 Task: Check the standings of the 2023 Victory Lane Racing NASCAR Cup Series for the race "Toyota/Save Mart 350" on the track "Sonoma".
Action: Mouse moved to (189, 406)
Screenshot: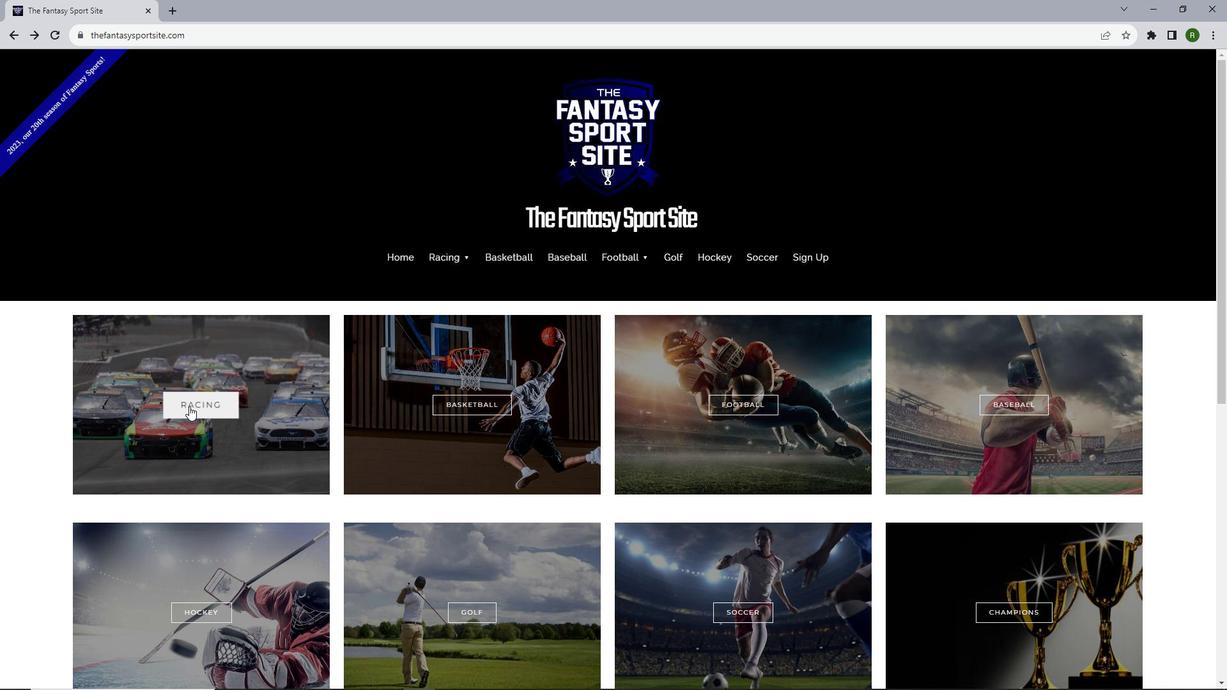 
Action: Mouse pressed left at (189, 406)
Screenshot: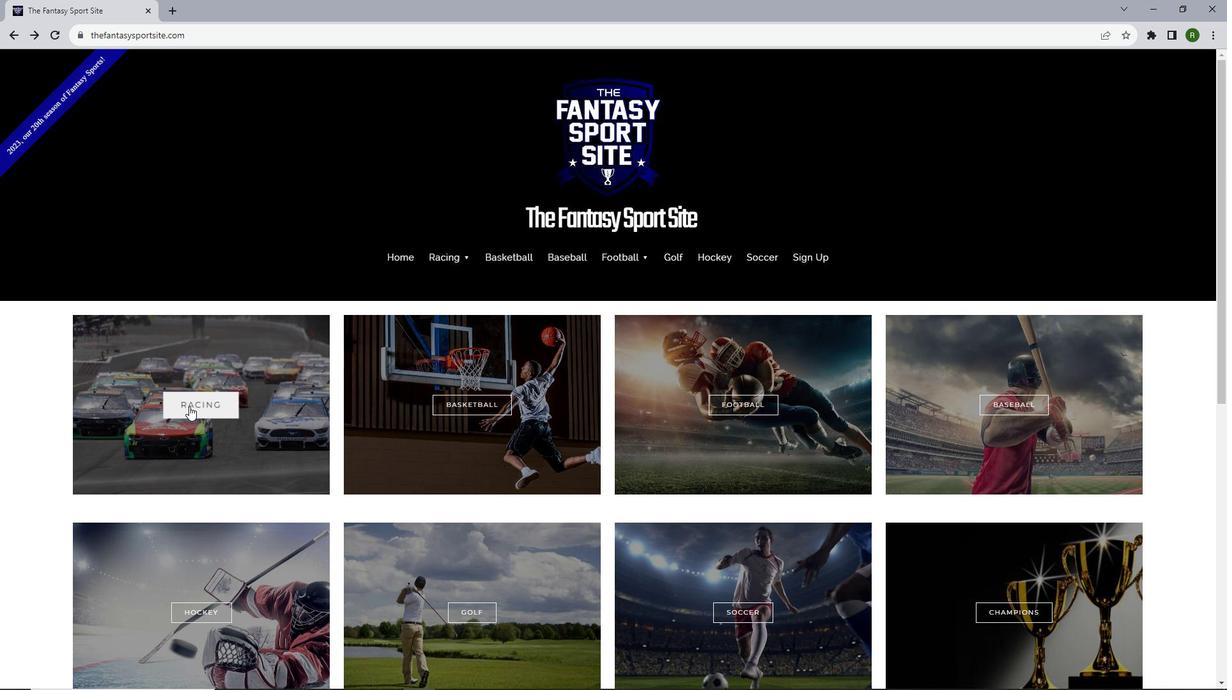 
Action: Mouse moved to (266, 415)
Screenshot: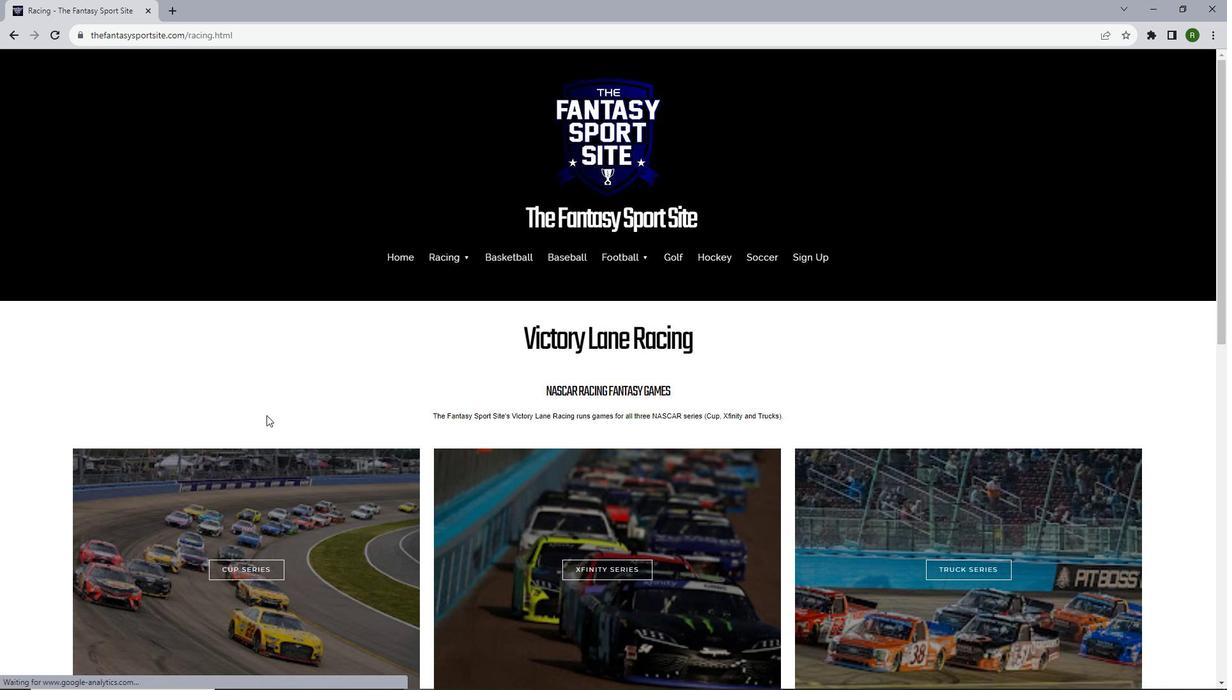 
Action: Mouse scrolled (266, 414) with delta (0, 0)
Screenshot: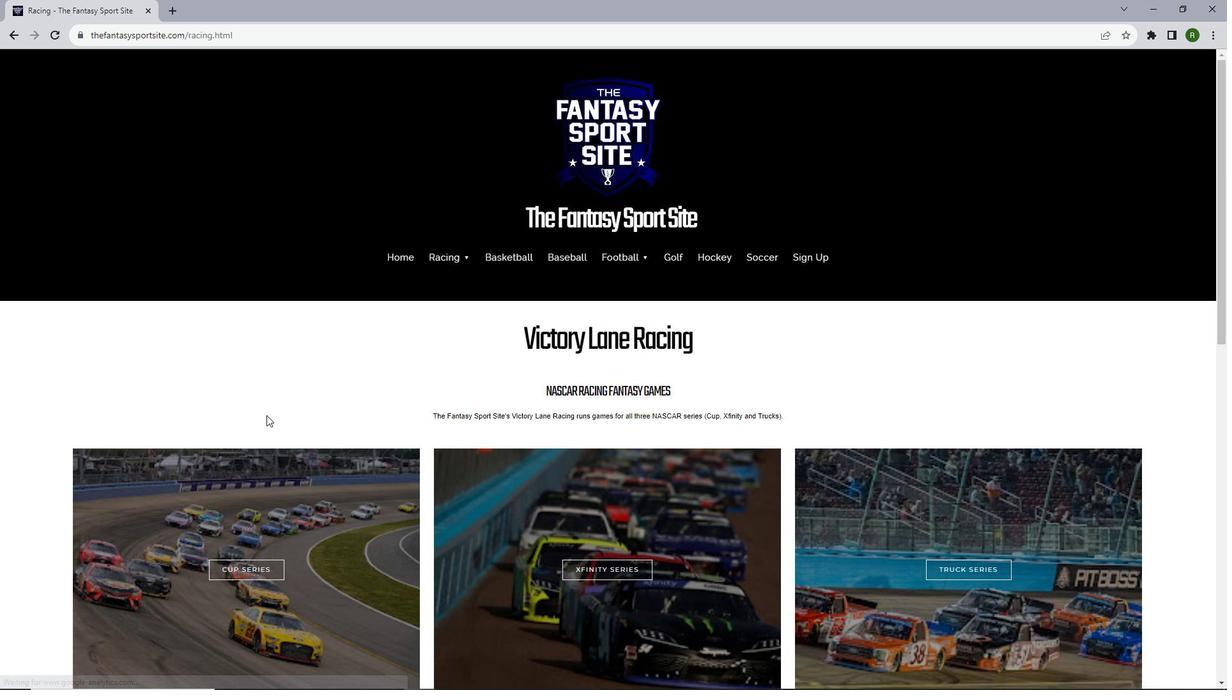 
Action: Mouse scrolled (266, 414) with delta (0, 0)
Screenshot: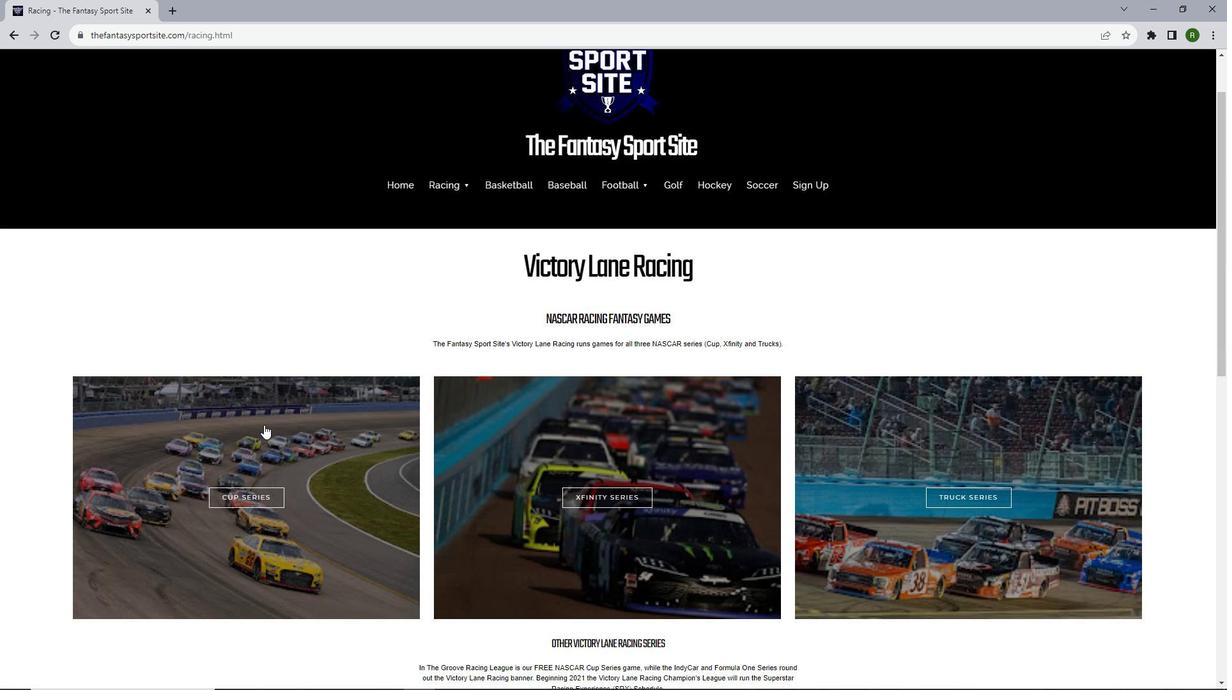 
Action: Mouse moved to (255, 434)
Screenshot: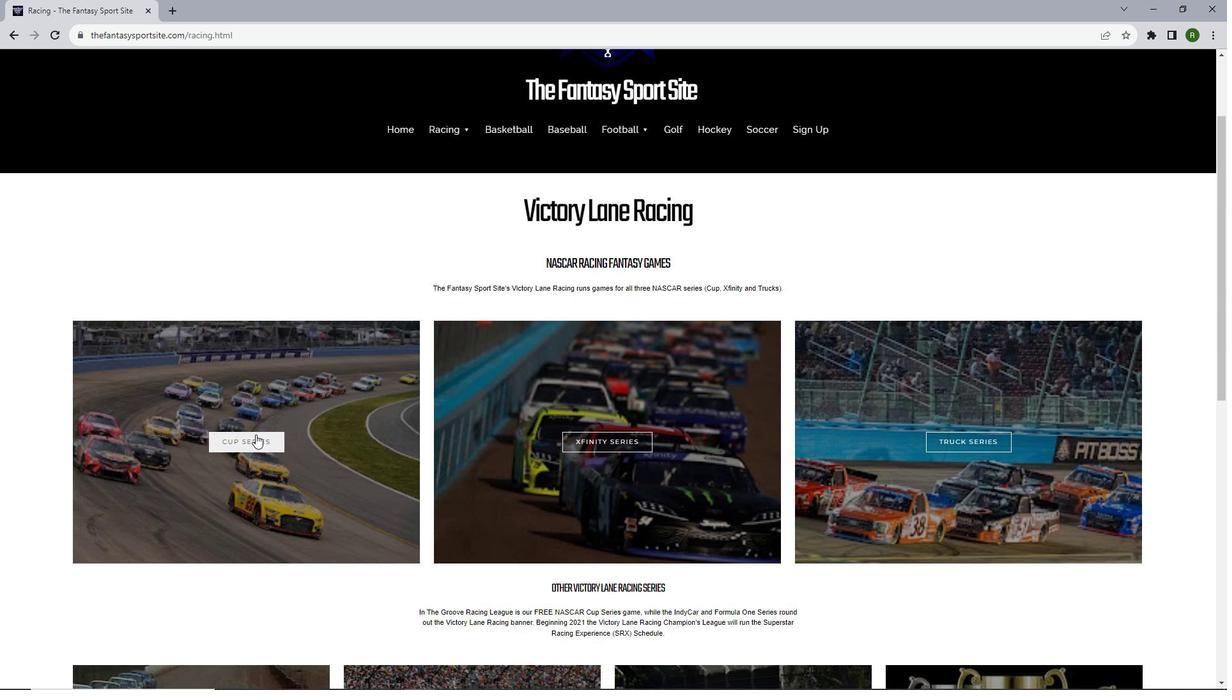 
Action: Mouse pressed left at (255, 434)
Screenshot: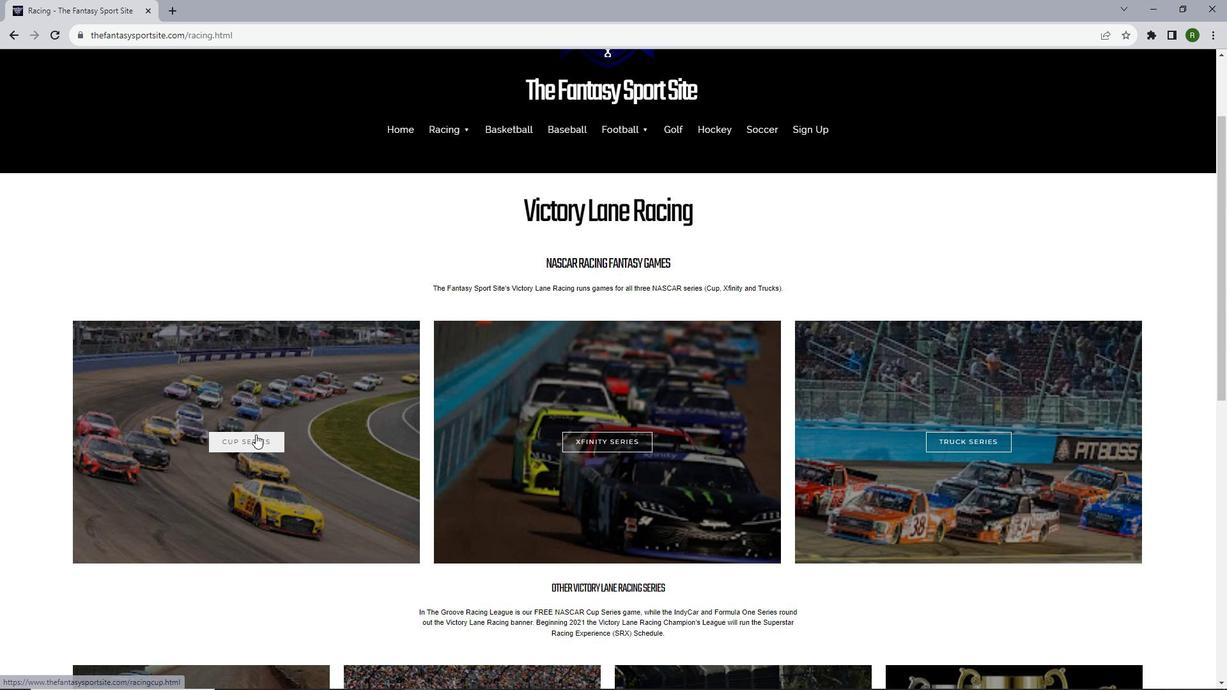 
Action: Mouse moved to (363, 393)
Screenshot: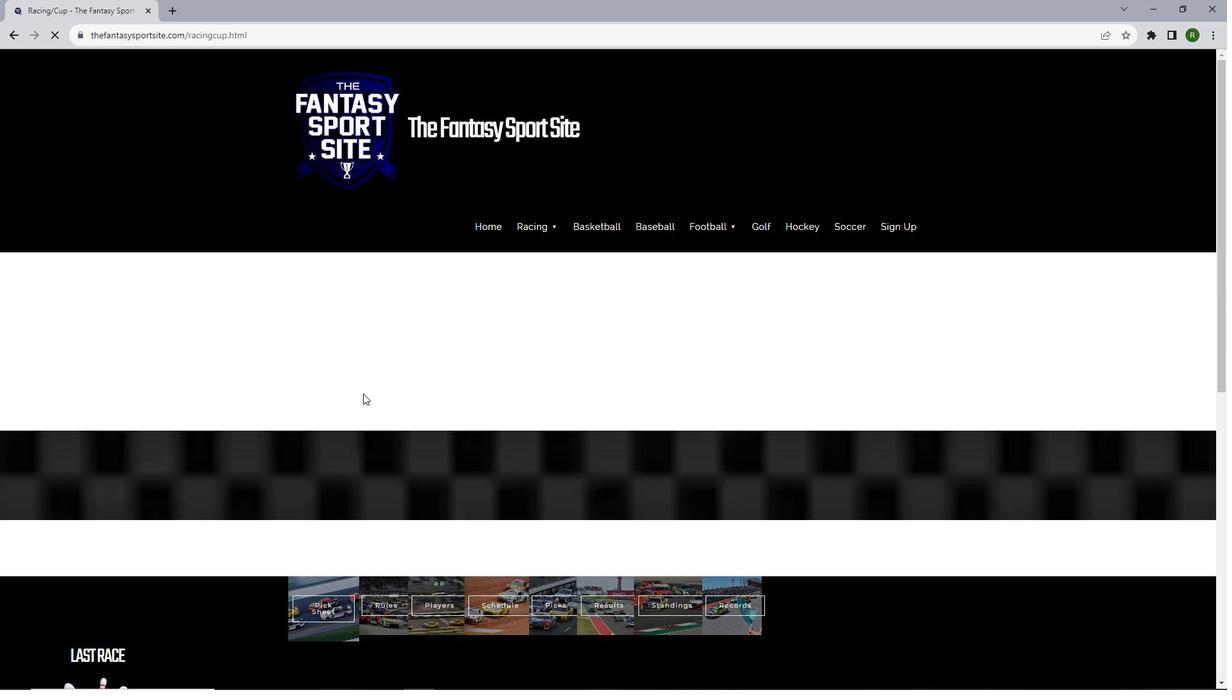 
Action: Mouse scrolled (363, 393) with delta (0, 0)
Screenshot: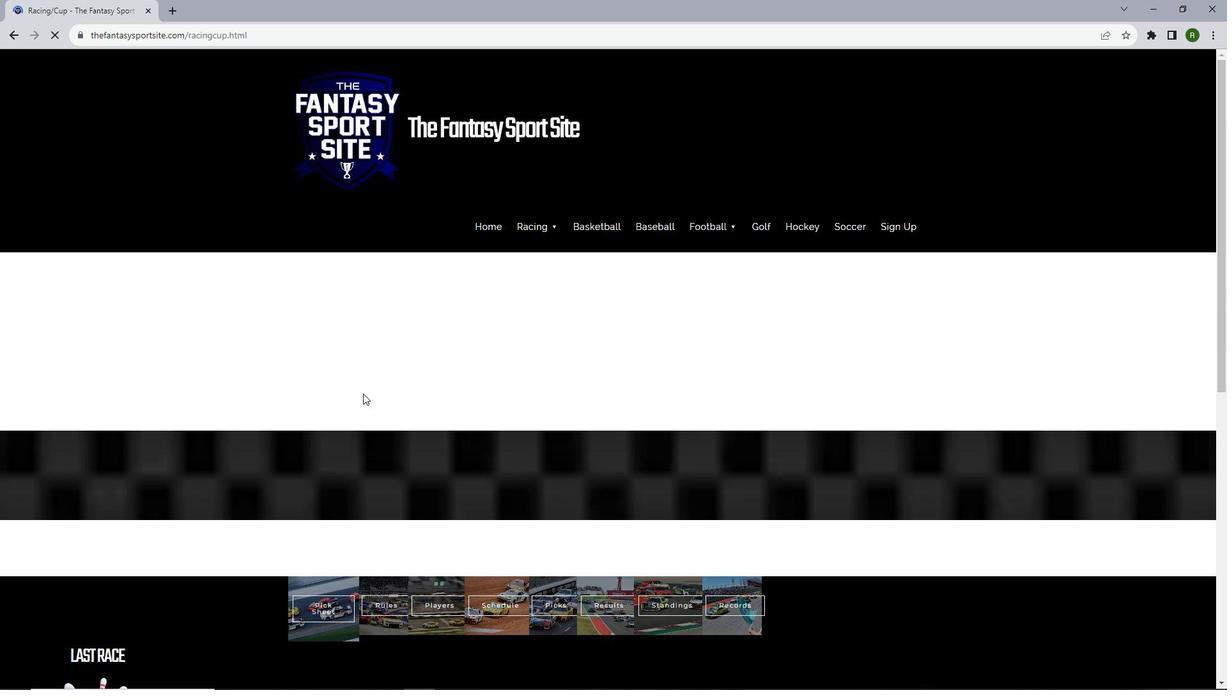 
Action: Mouse scrolled (363, 393) with delta (0, 0)
Screenshot: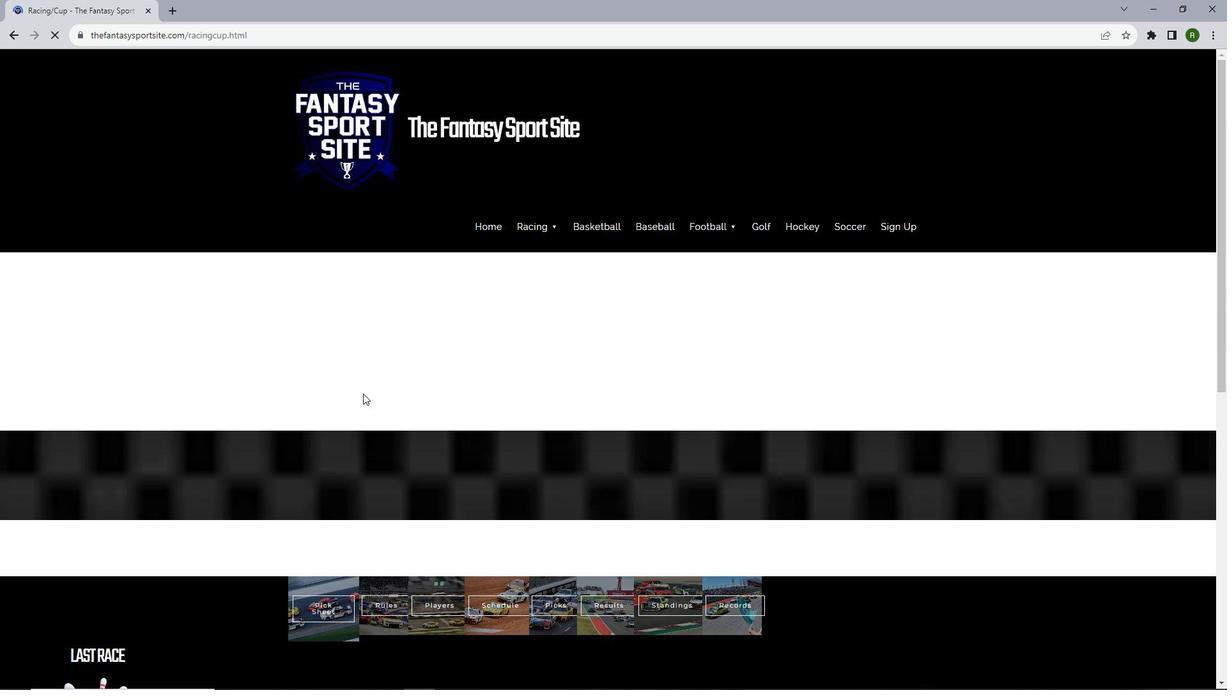 
Action: Mouse scrolled (363, 393) with delta (0, 0)
Screenshot: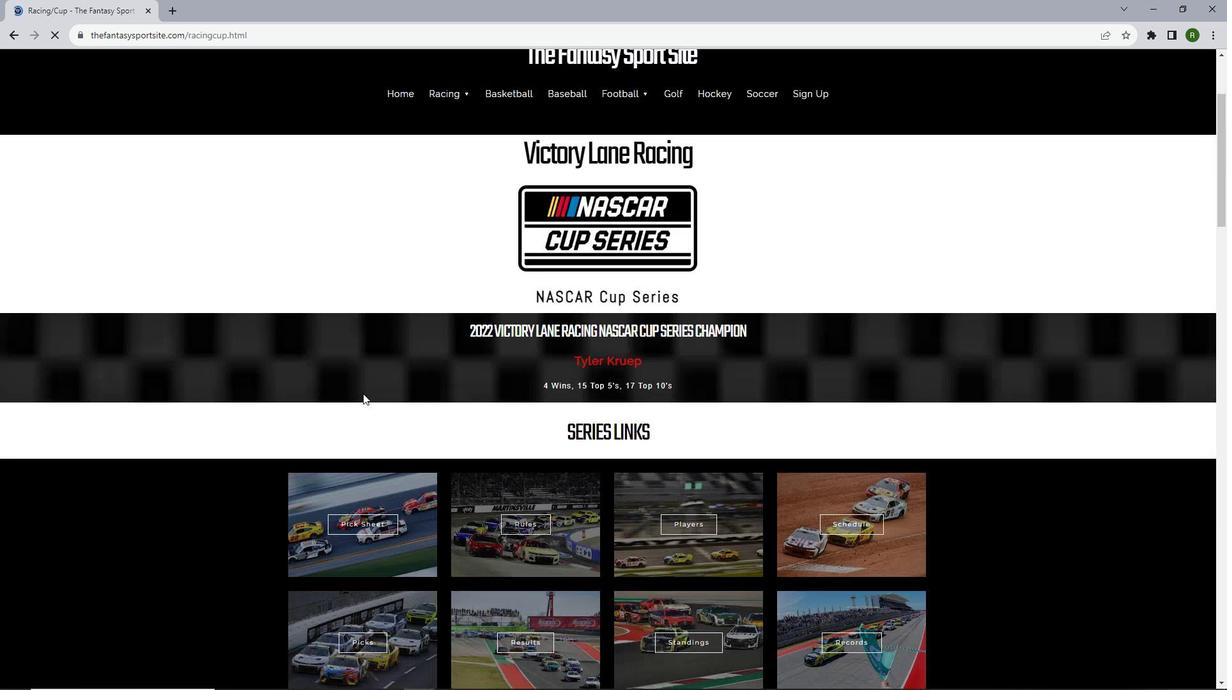 
Action: Mouse scrolled (363, 393) with delta (0, 0)
Screenshot: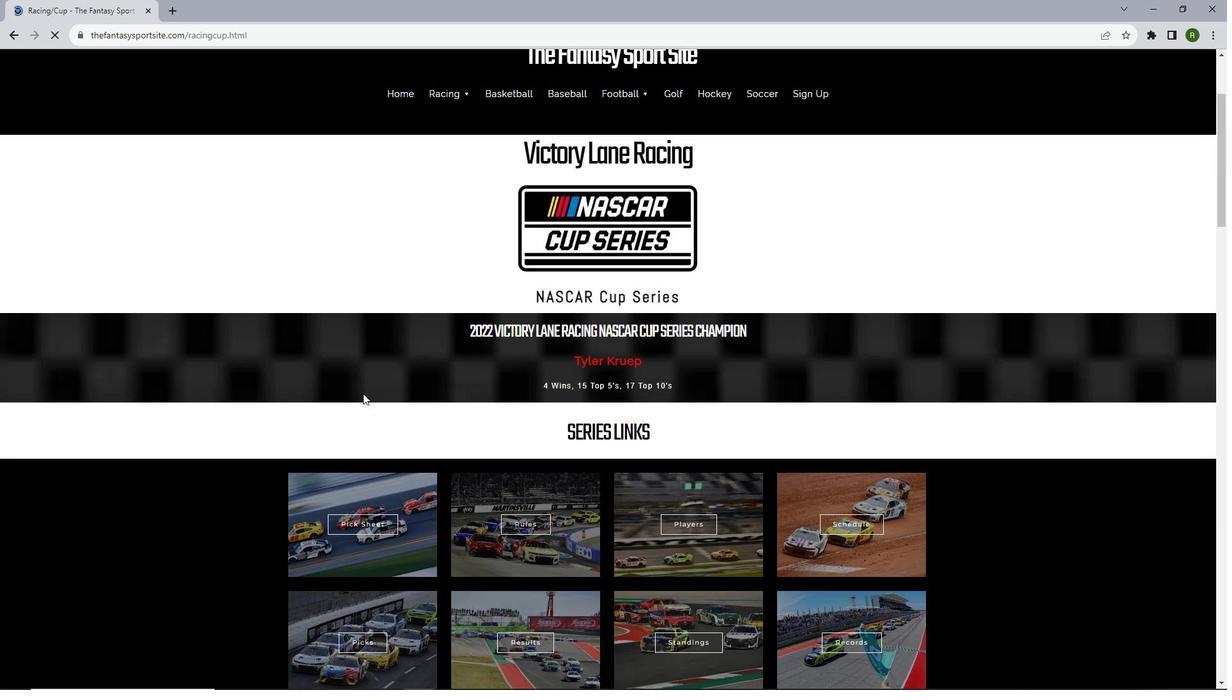 
Action: Mouse scrolled (363, 393) with delta (0, 0)
Screenshot: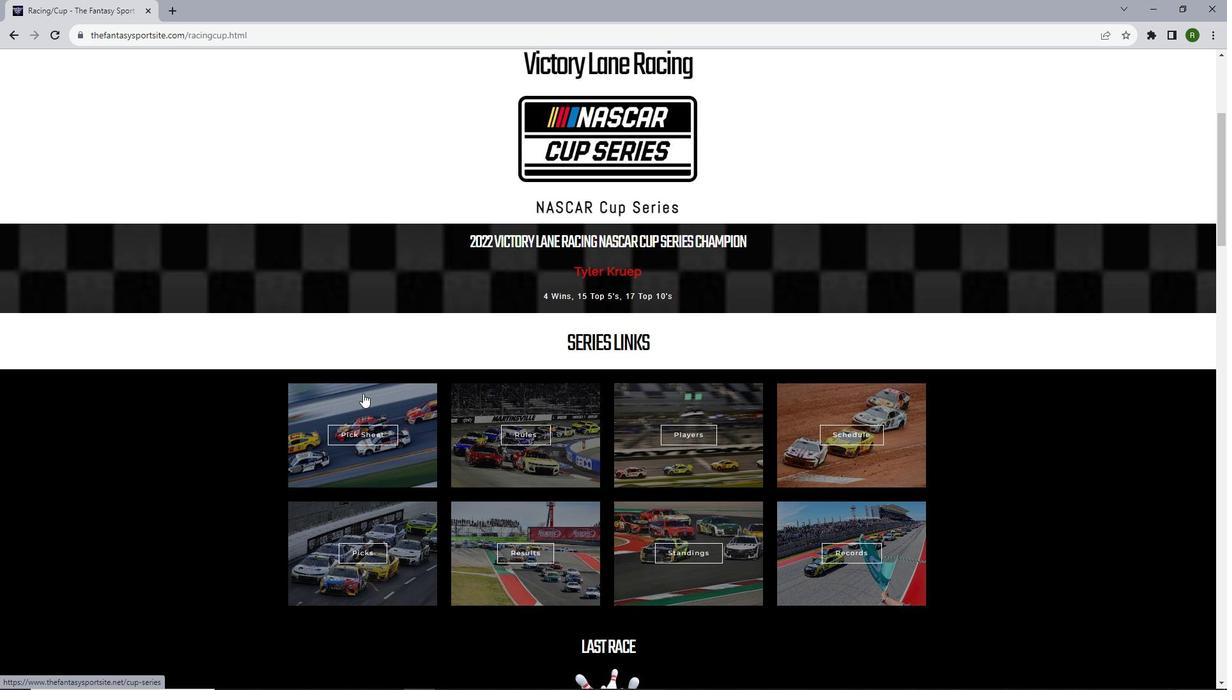 
Action: Mouse scrolled (363, 393) with delta (0, 0)
Screenshot: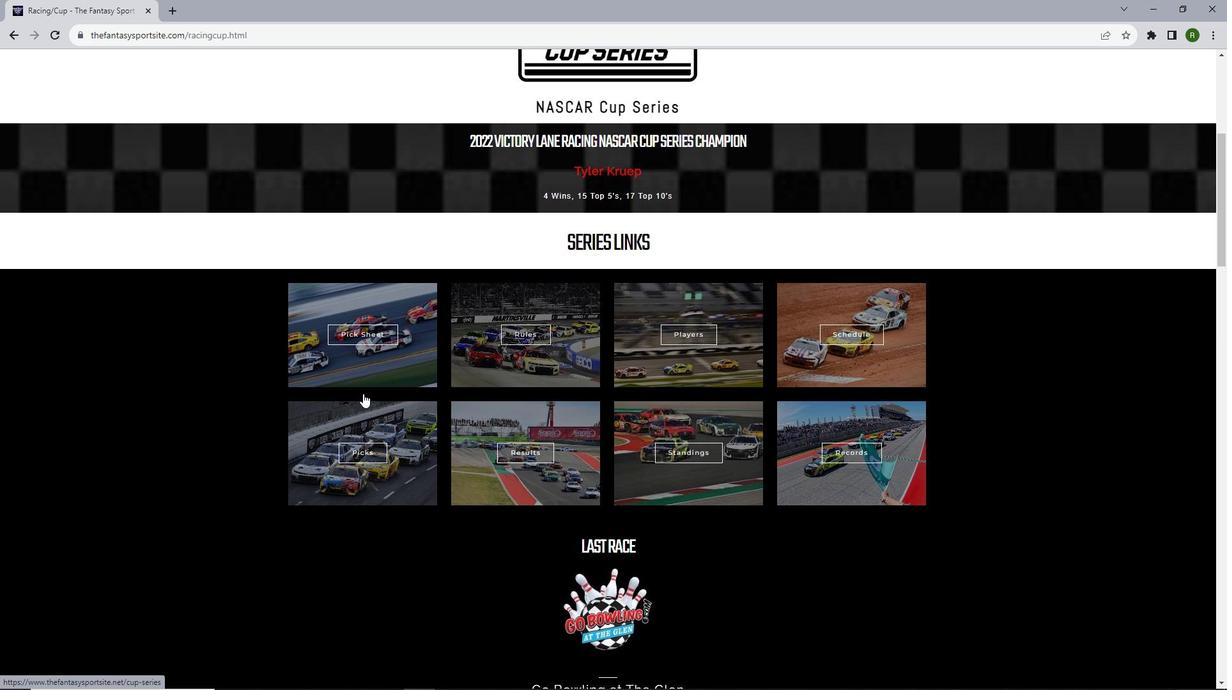 
Action: Mouse scrolled (363, 393) with delta (0, 0)
Screenshot: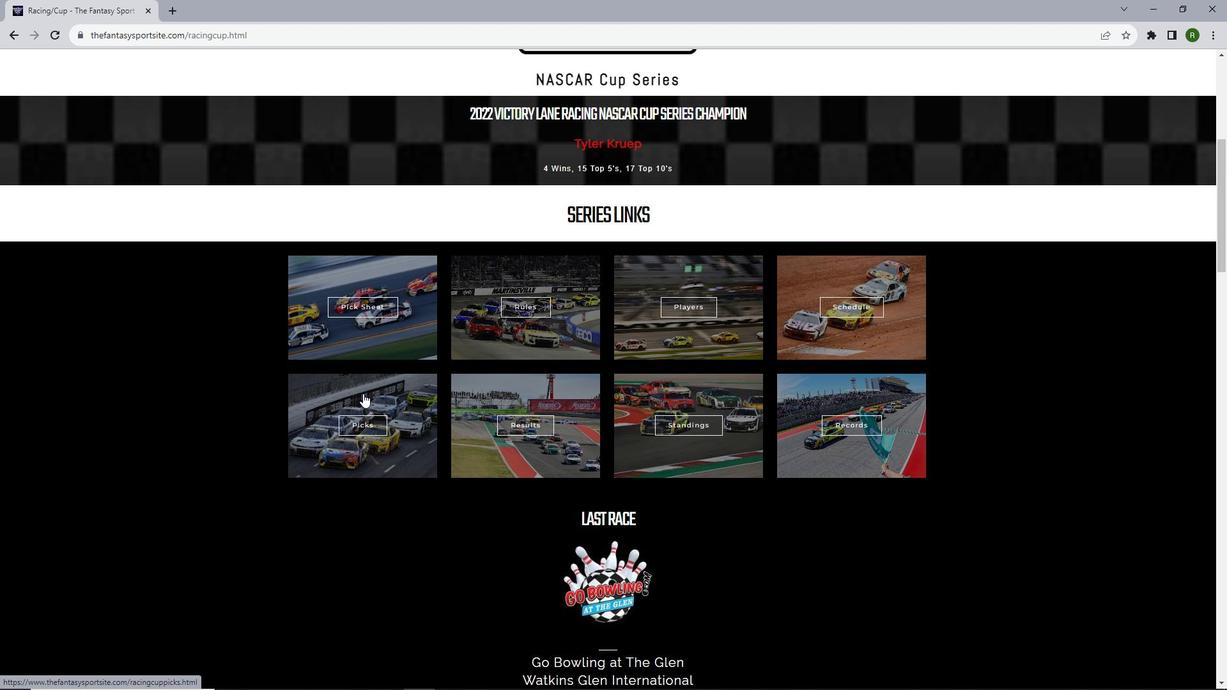 
Action: Mouse moved to (668, 351)
Screenshot: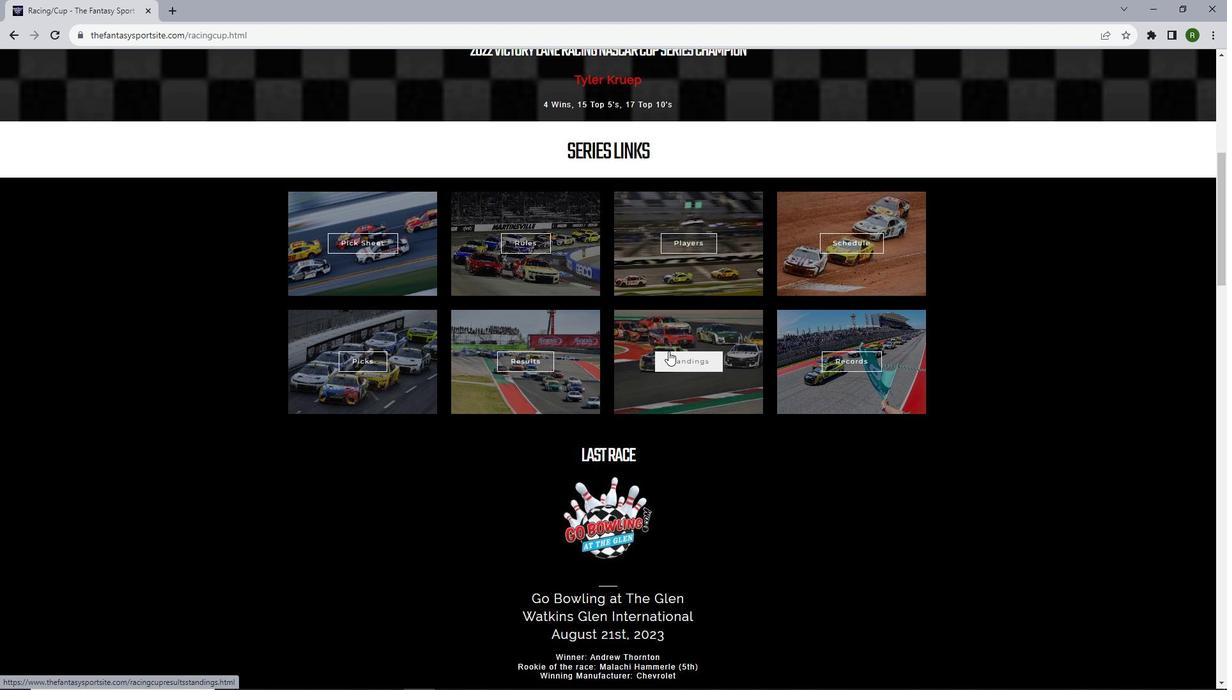 
Action: Mouse pressed left at (668, 351)
Screenshot: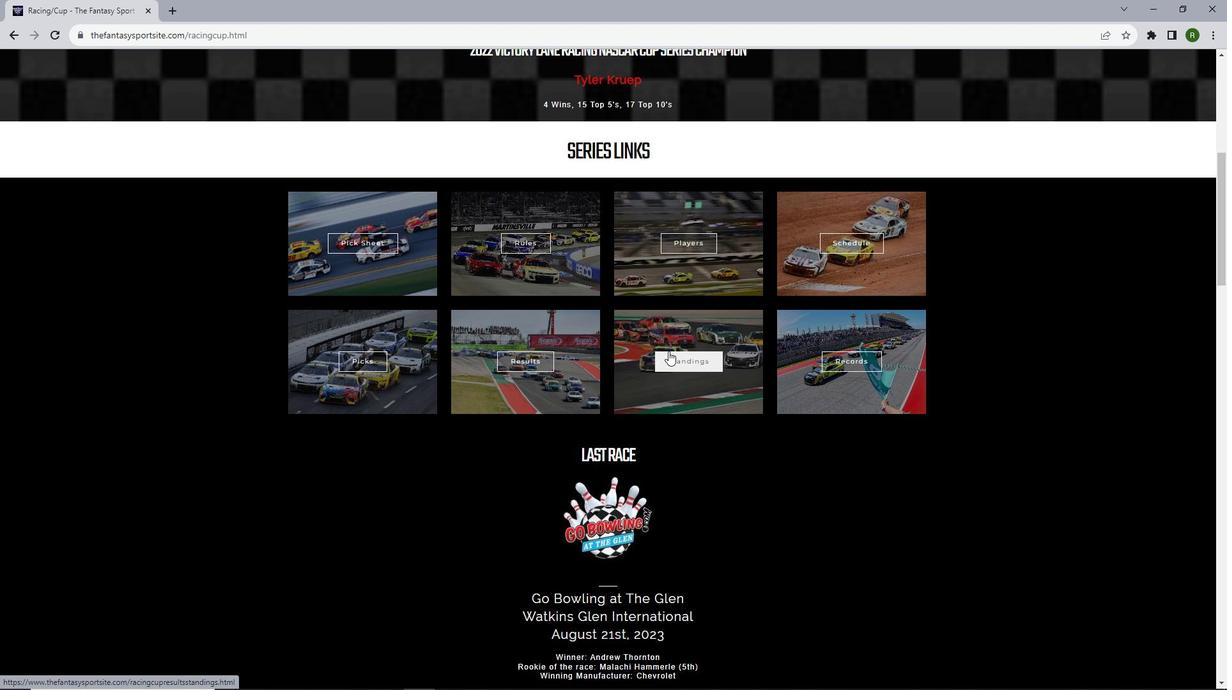 
Action: Mouse moved to (544, 223)
Screenshot: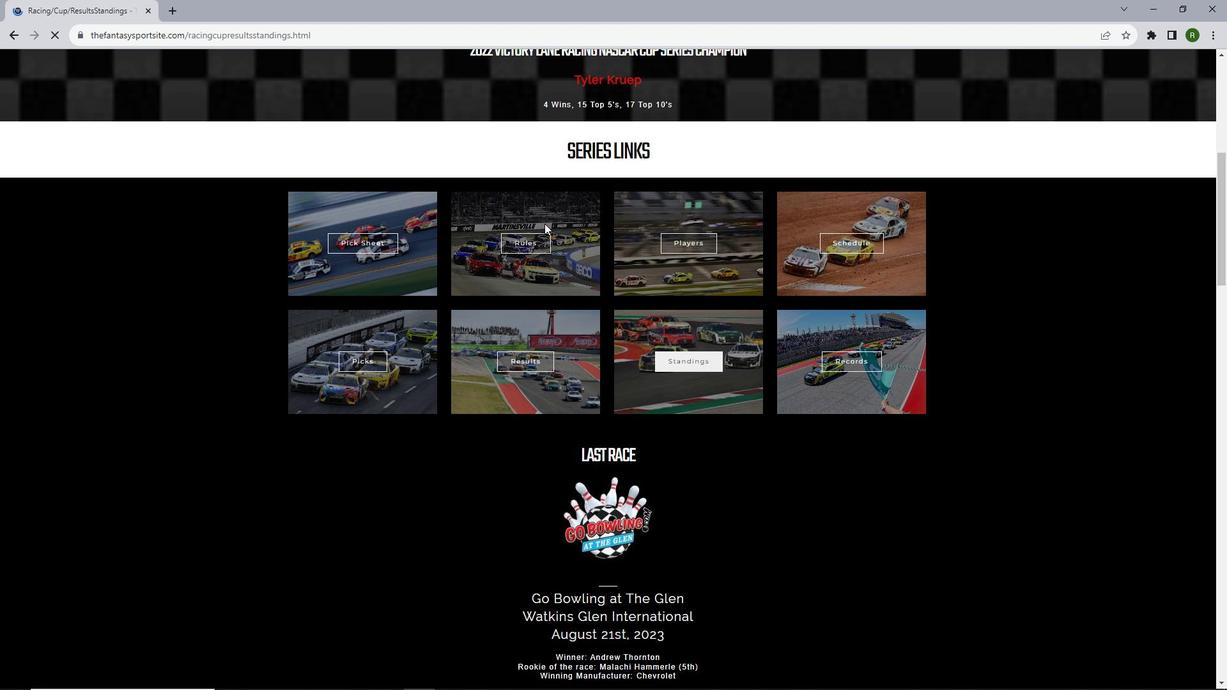 
Action: Mouse scrolled (544, 223) with delta (0, 0)
Screenshot: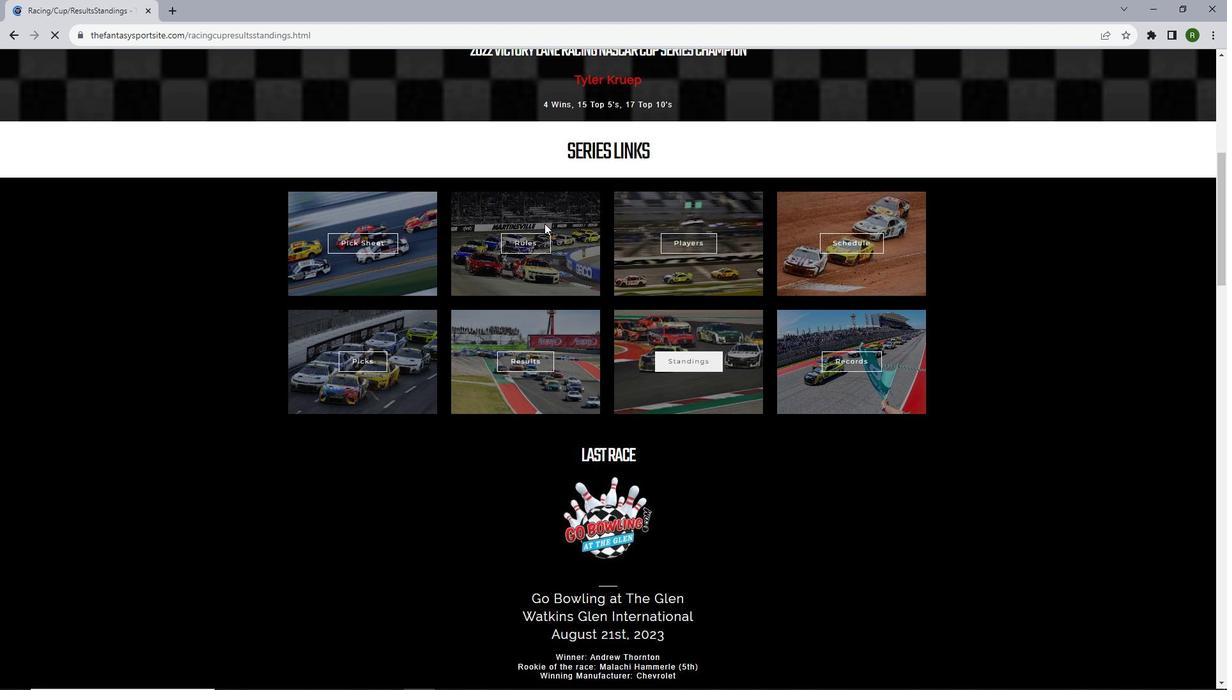 
Action: Mouse scrolled (544, 223) with delta (0, 0)
Screenshot: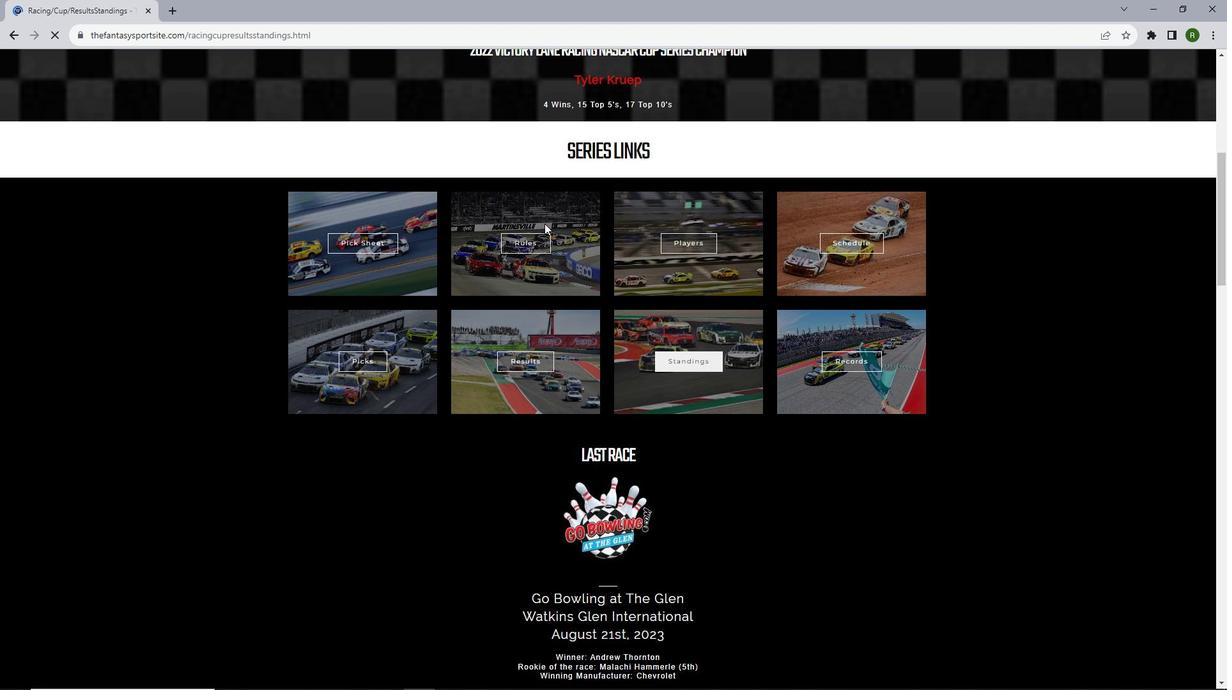 
Action: Mouse moved to (545, 228)
Screenshot: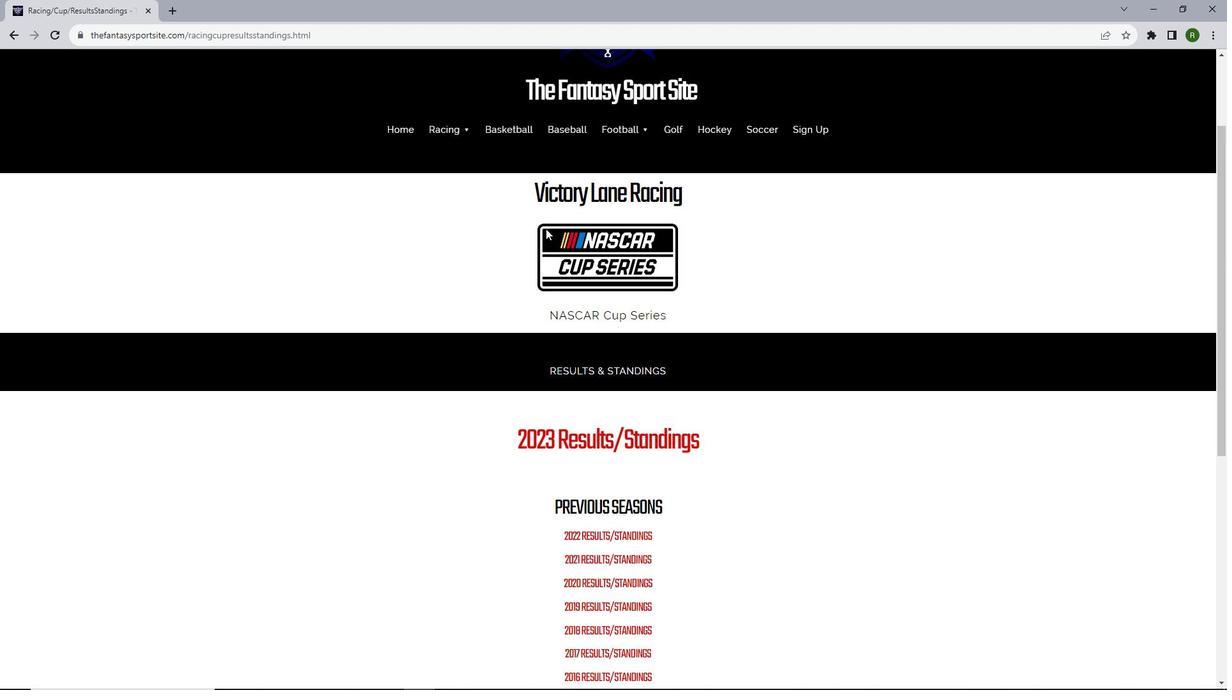 
Action: Mouse scrolled (545, 228) with delta (0, 0)
Screenshot: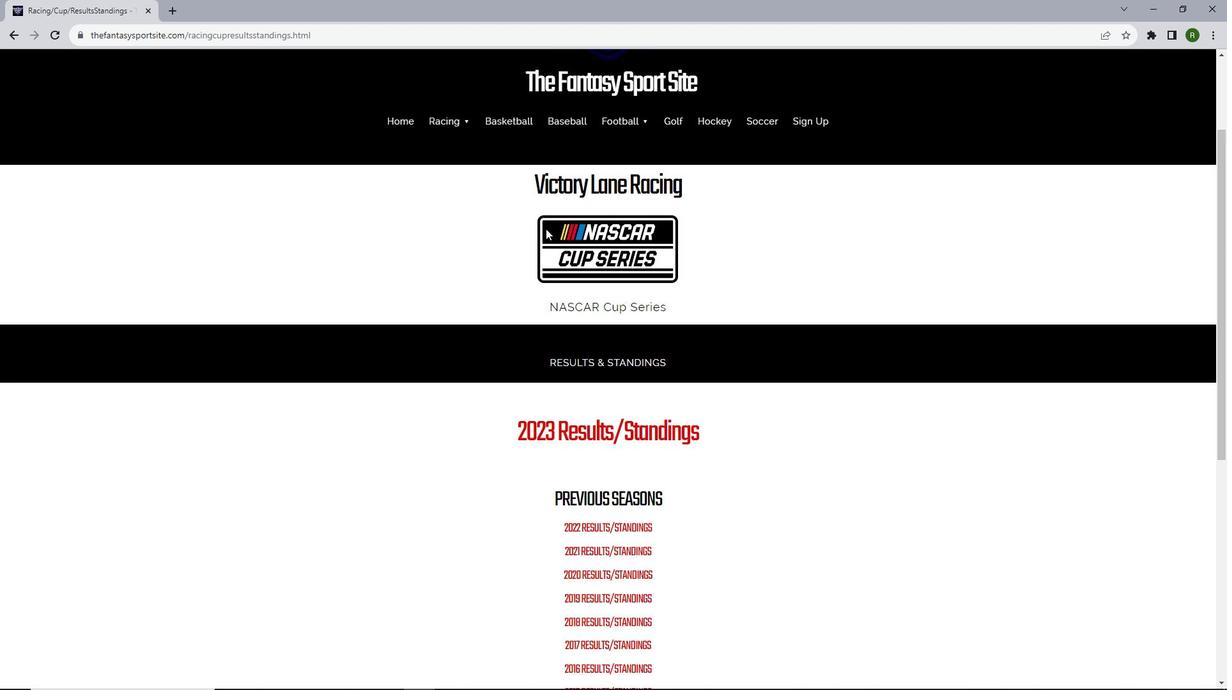 
Action: Mouse moved to (595, 370)
Screenshot: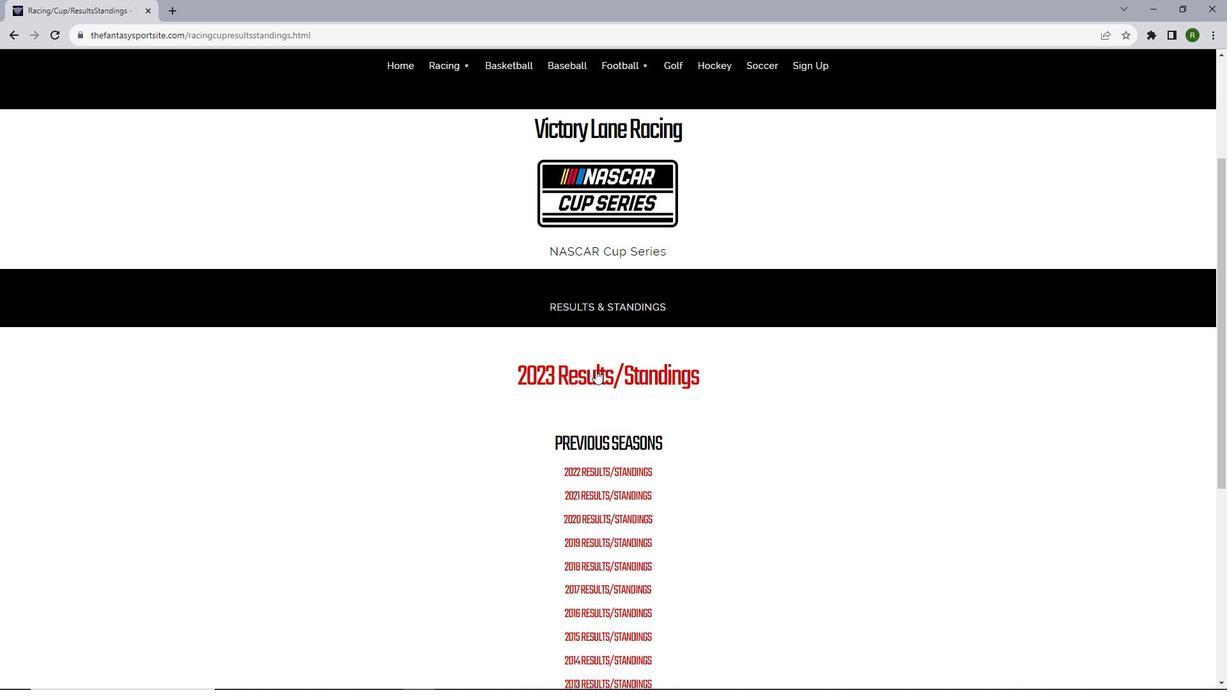 
Action: Mouse pressed left at (595, 370)
Screenshot: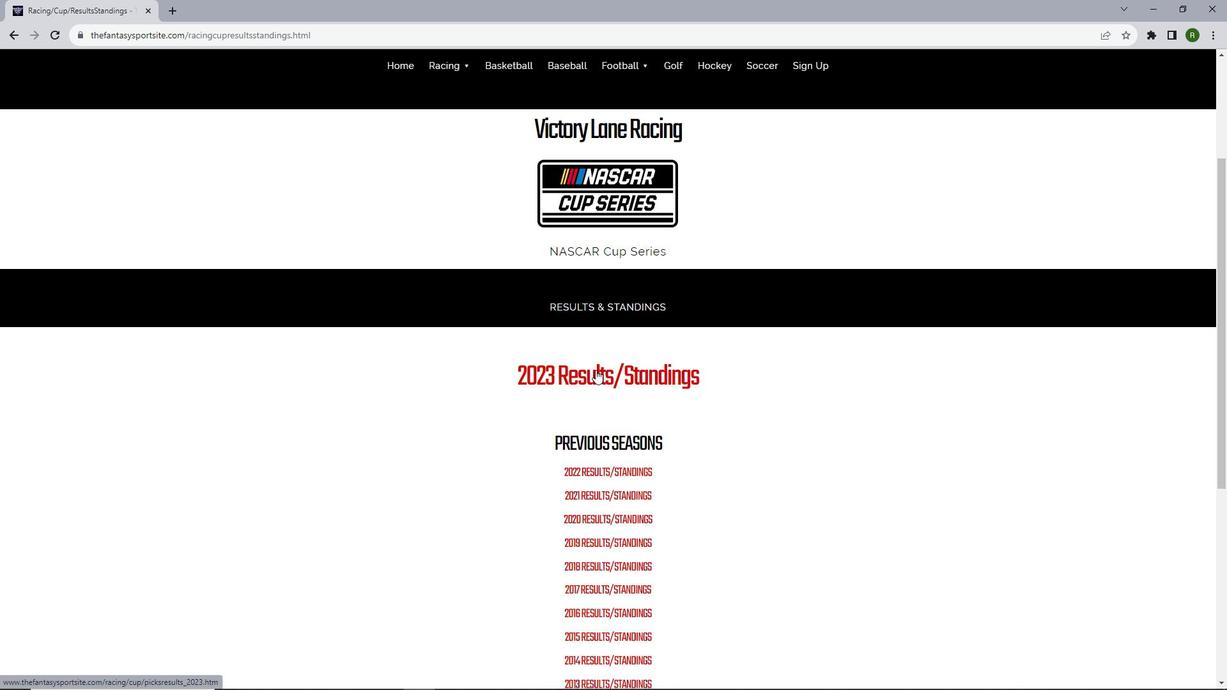 
Action: Mouse moved to (755, 264)
Screenshot: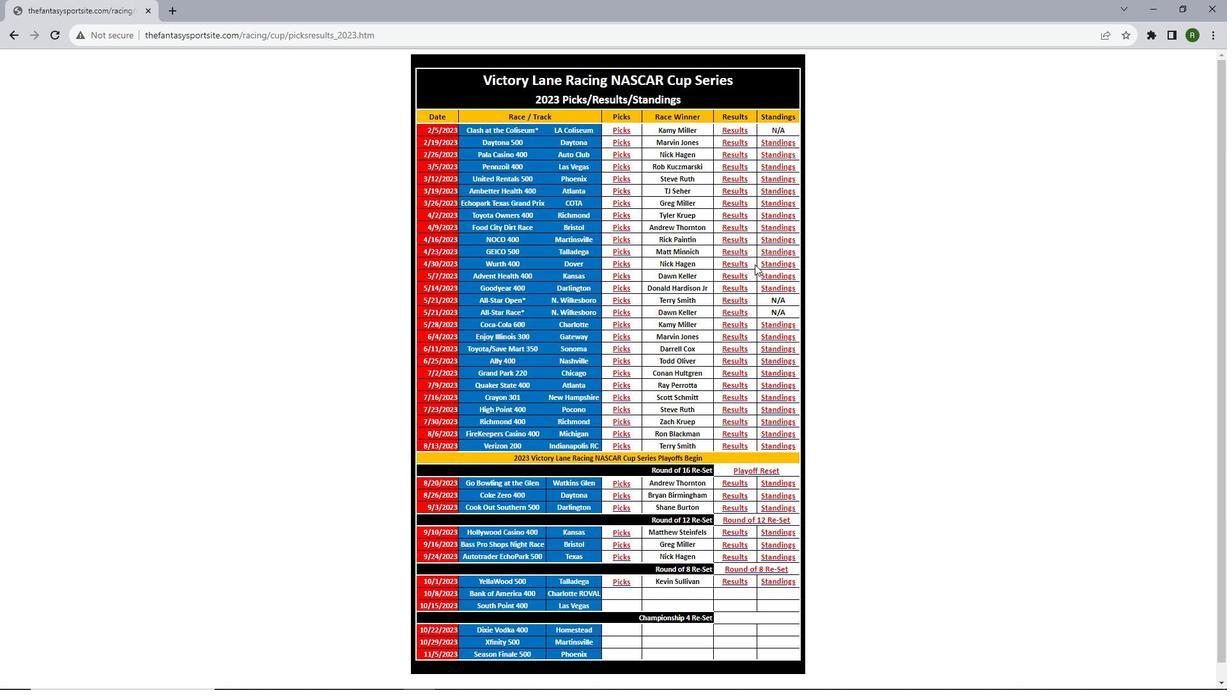 
Action: Mouse scrolled (755, 264) with delta (0, 0)
Screenshot: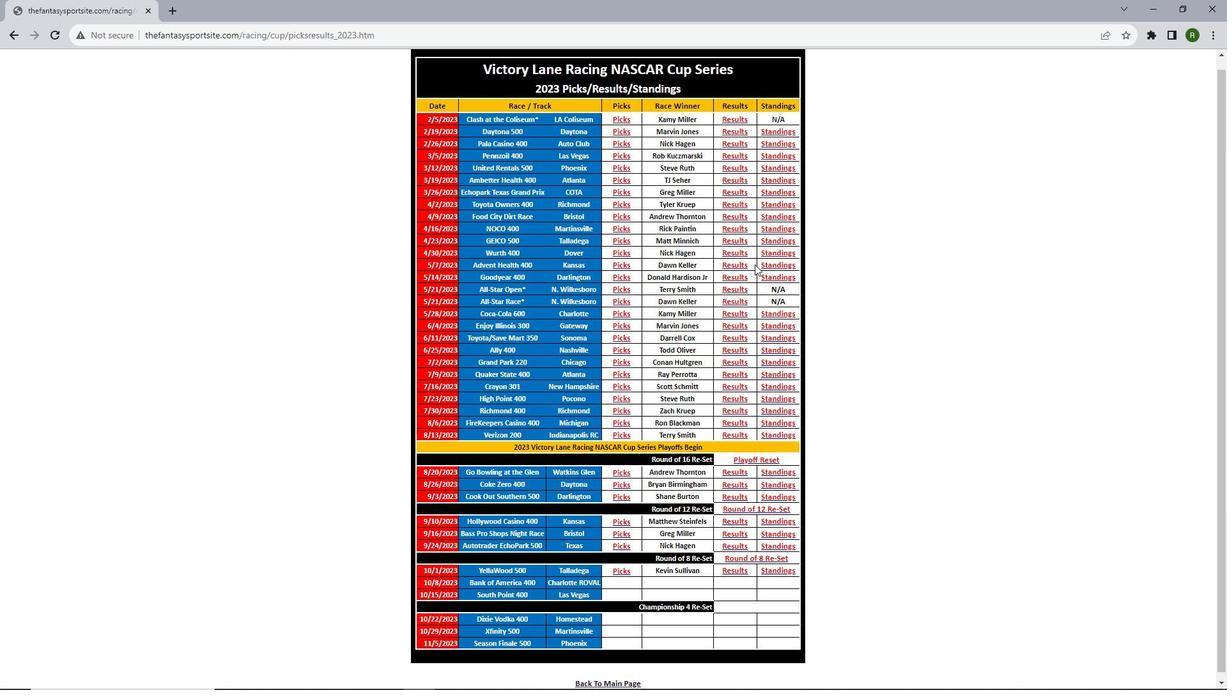 
Action: Mouse scrolled (755, 264) with delta (0, 0)
Screenshot: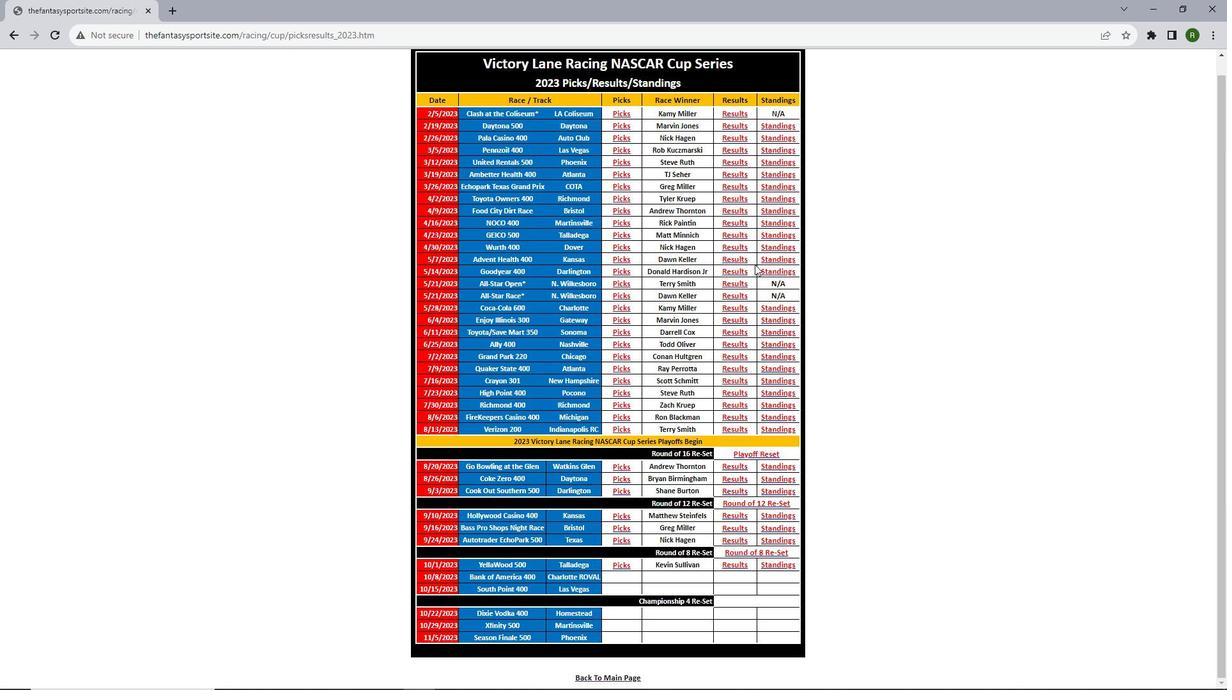 
Action: Mouse moved to (763, 333)
Screenshot: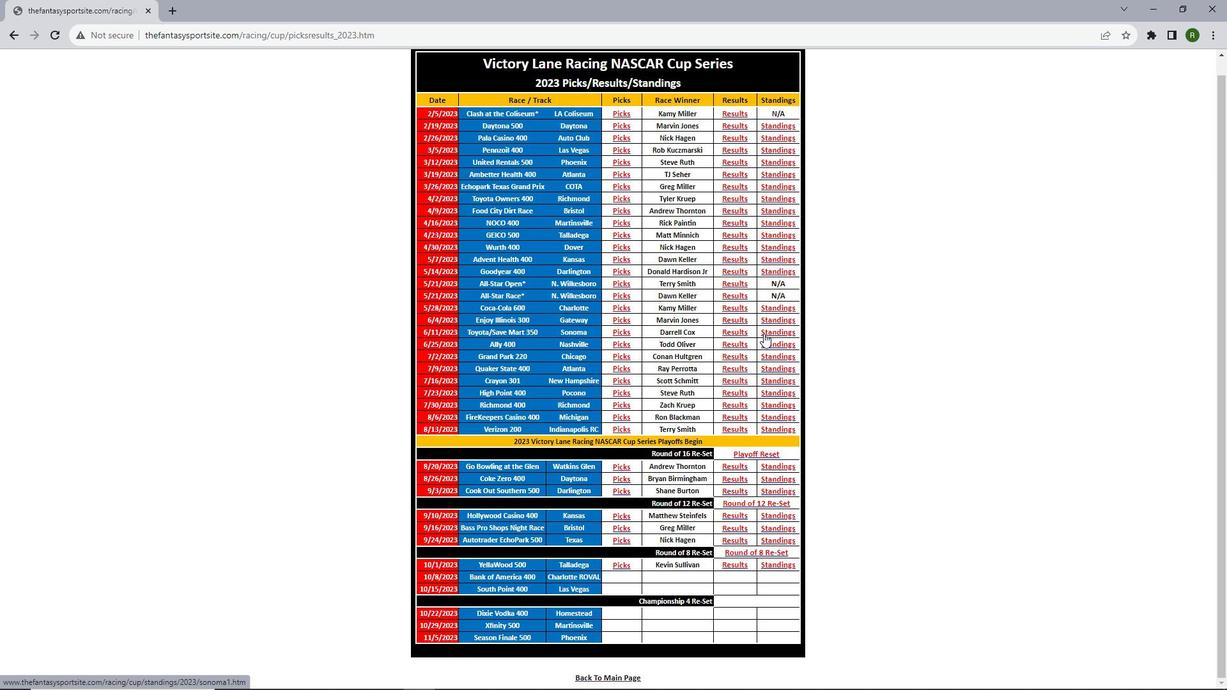 
Action: Mouse pressed left at (763, 333)
Screenshot: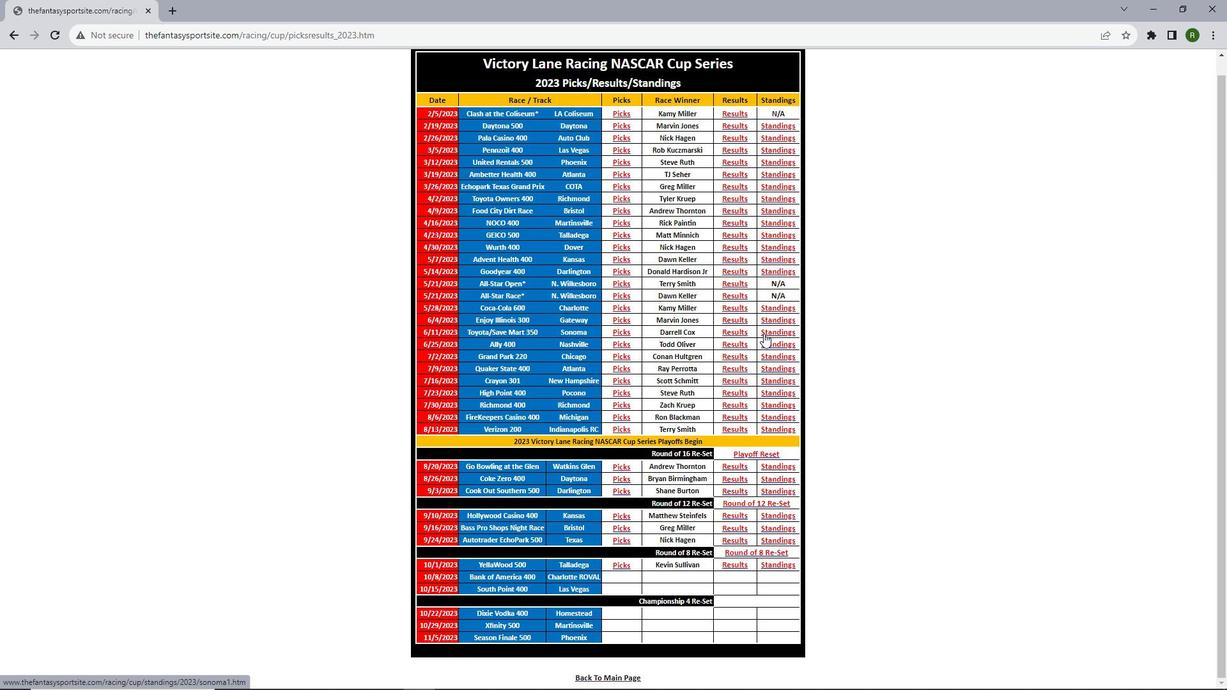 
Action: Mouse moved to (583, 215)
Screenshot: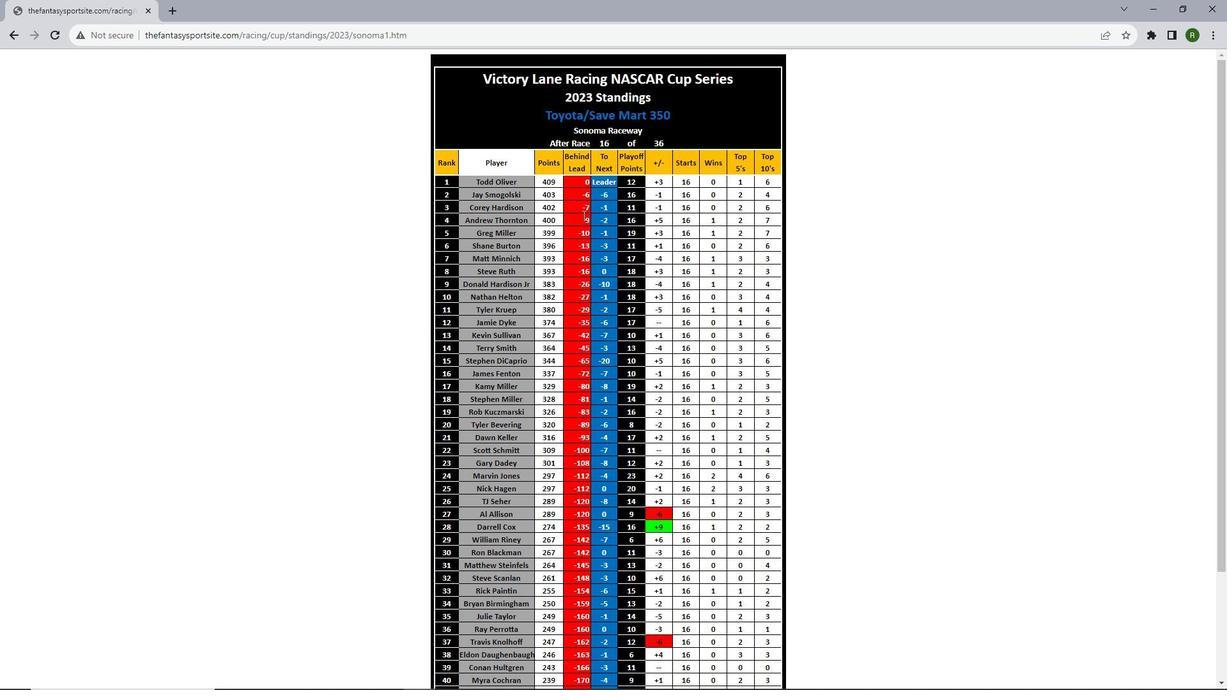
Action: Mouse scrolled (583, 214) with delta (0, 0)
Screenshot: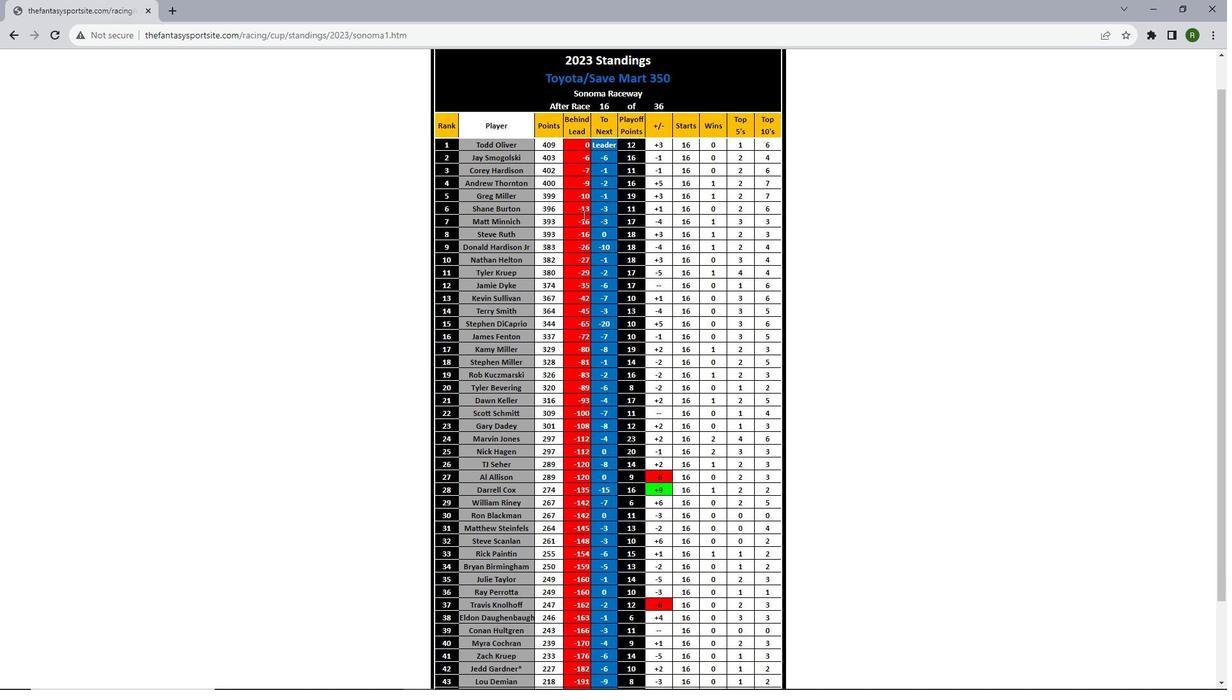 
Action: Mouse scrolled (583, 214) with delta (0, 0)
Screenshot: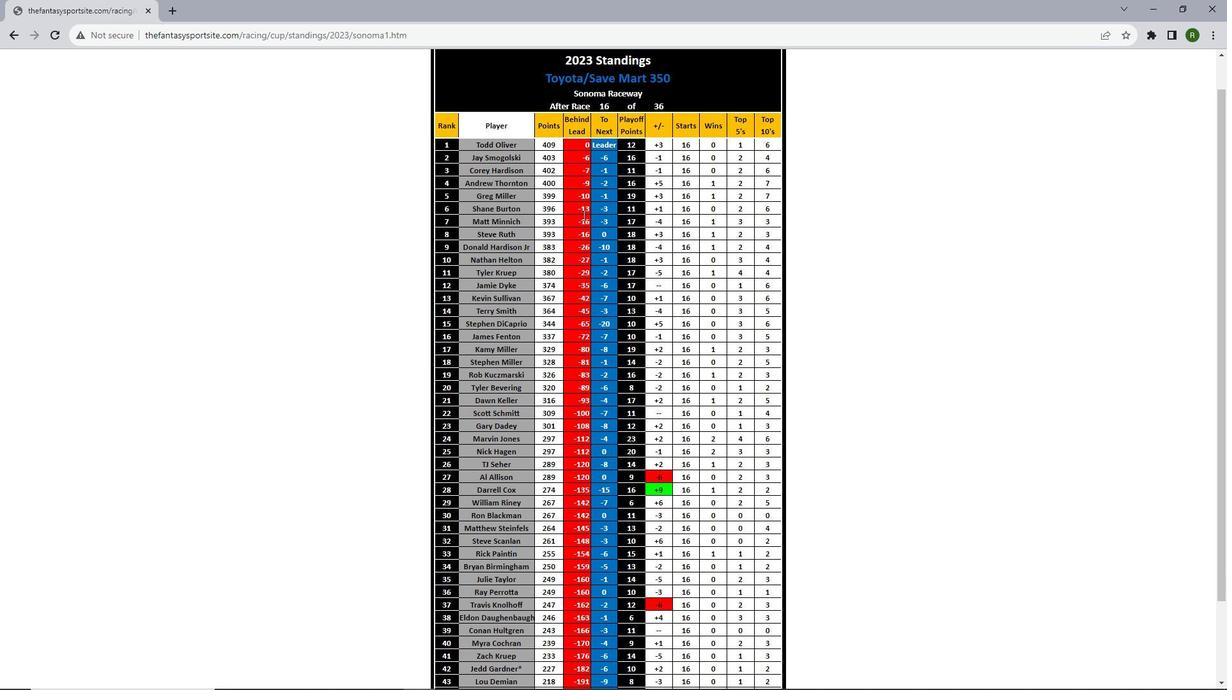 
Action: Mouse scrolled (583, 214) with delta (0, 0)
Screenshot: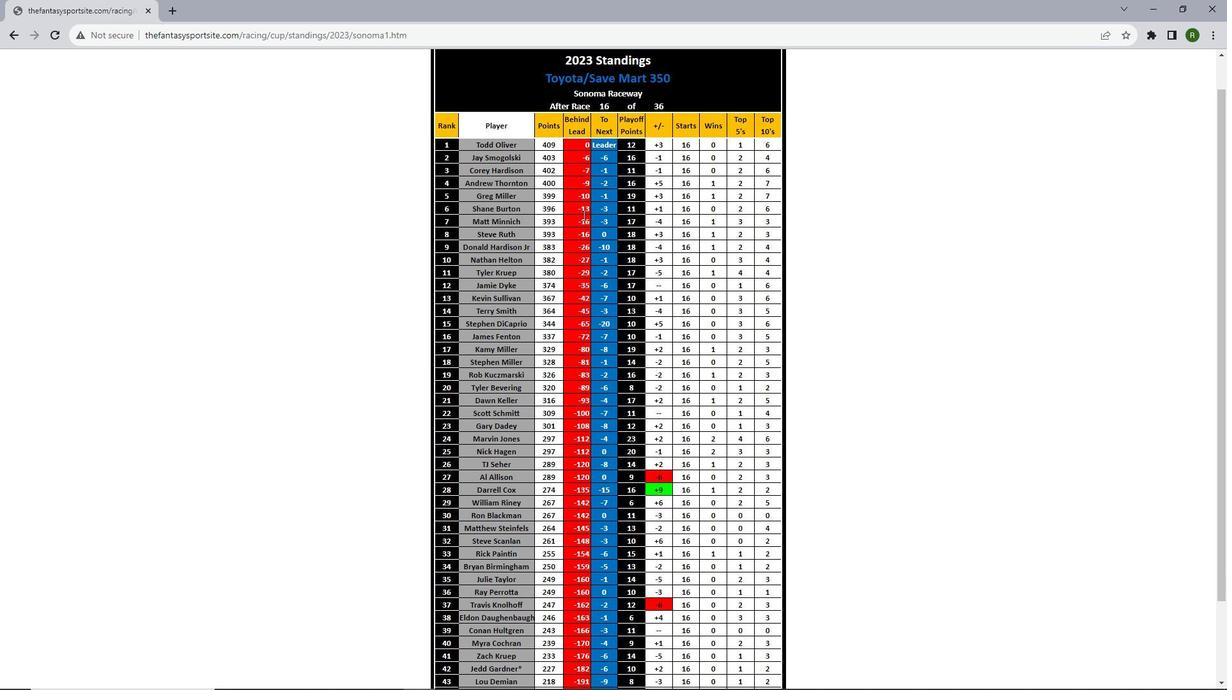 
Action: Mouse scrolled (583, 214) with delta (0, 0)
Screenshot: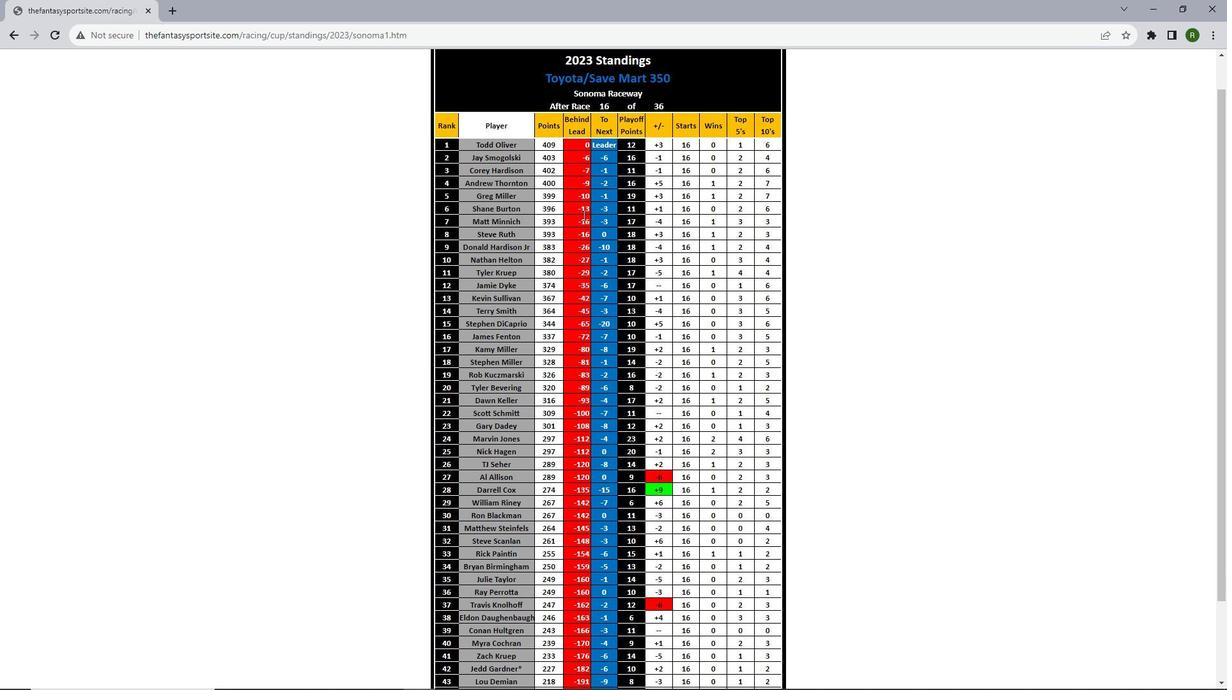 
Action: Mouse scrolled (583, 214) with delta (0, 0)
Screenshot: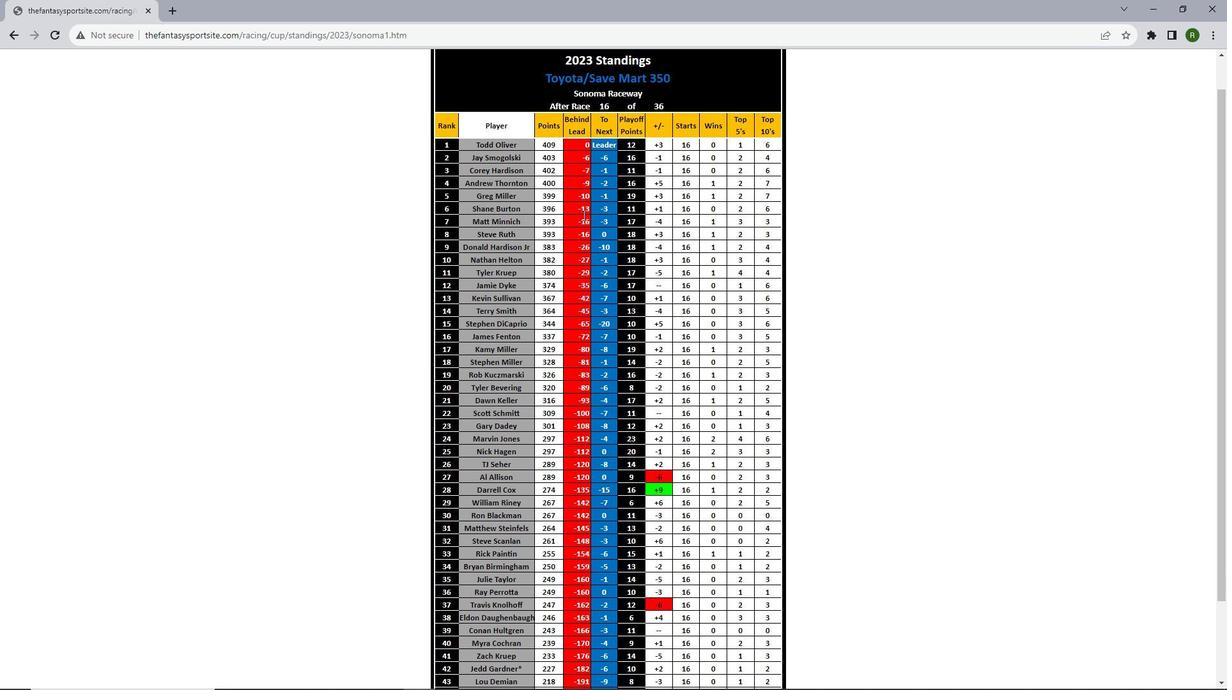 
Action: Mouse scrolled (583, 216) with delta (0, 0)
Screenshot: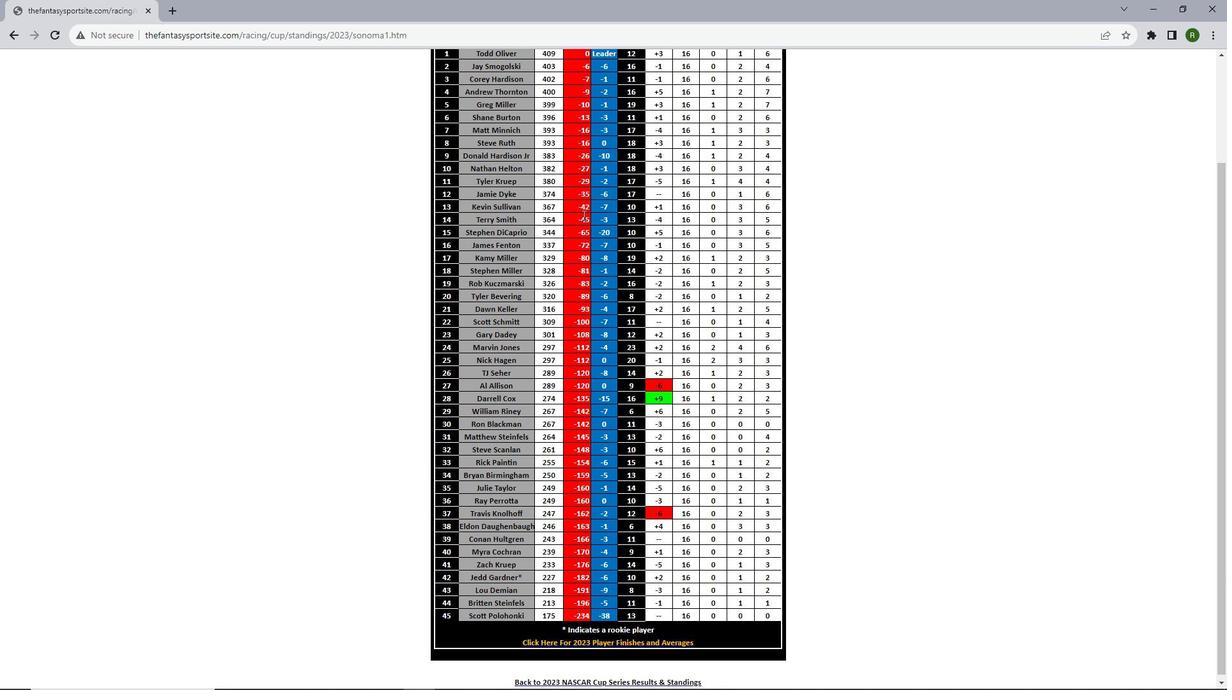 
Action: Mouse scrolled (583, 216) with delta (0, 0)
Screenshot: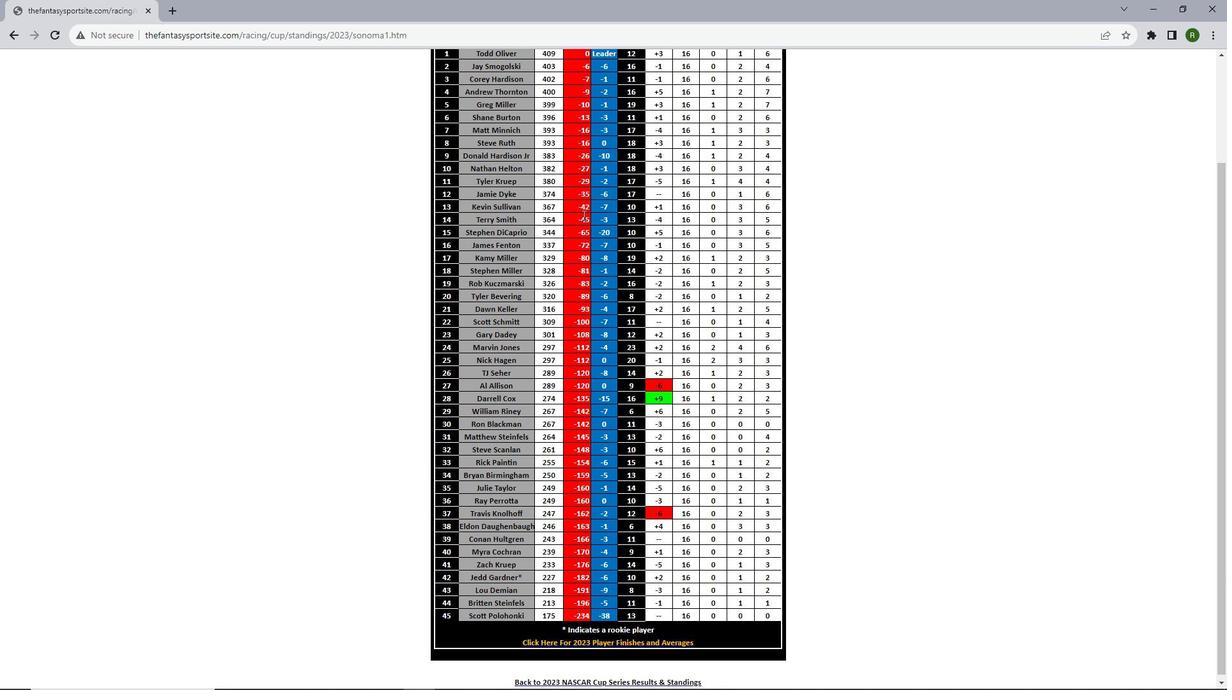 
Action: Mouse scrolled (583, 216) with delta (0, 0)
Screenshot: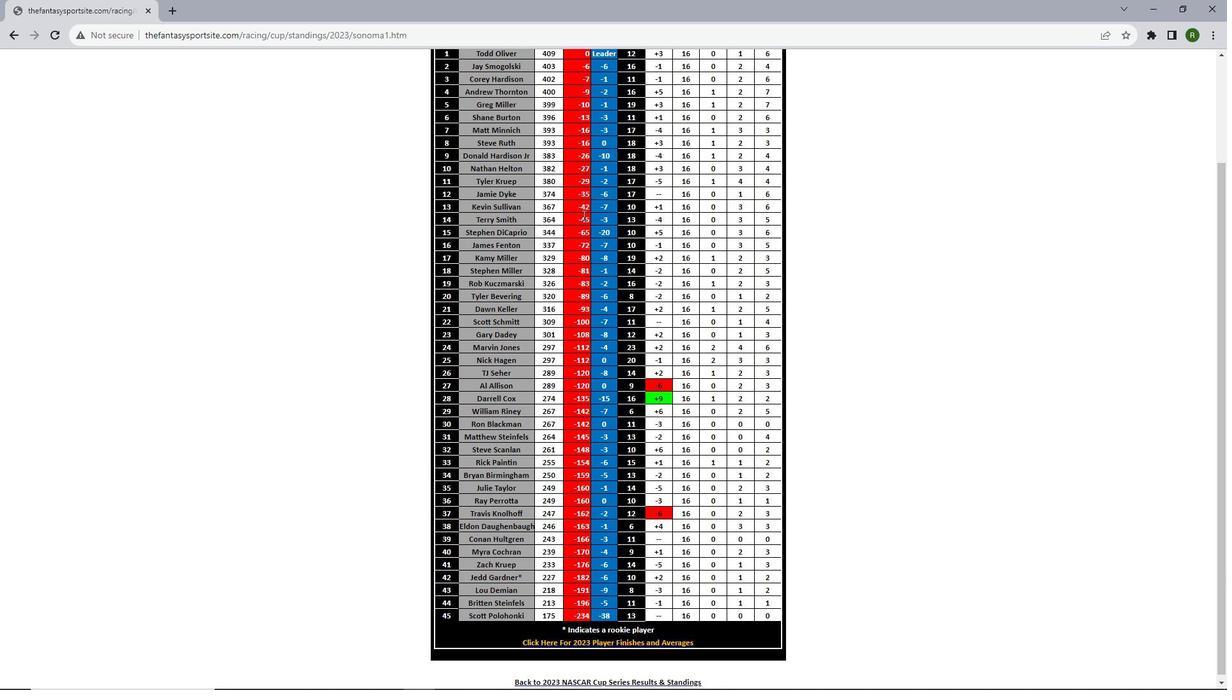
Action: Mouse scrolled (583, 216) with delta (0, 0)
Screenshot: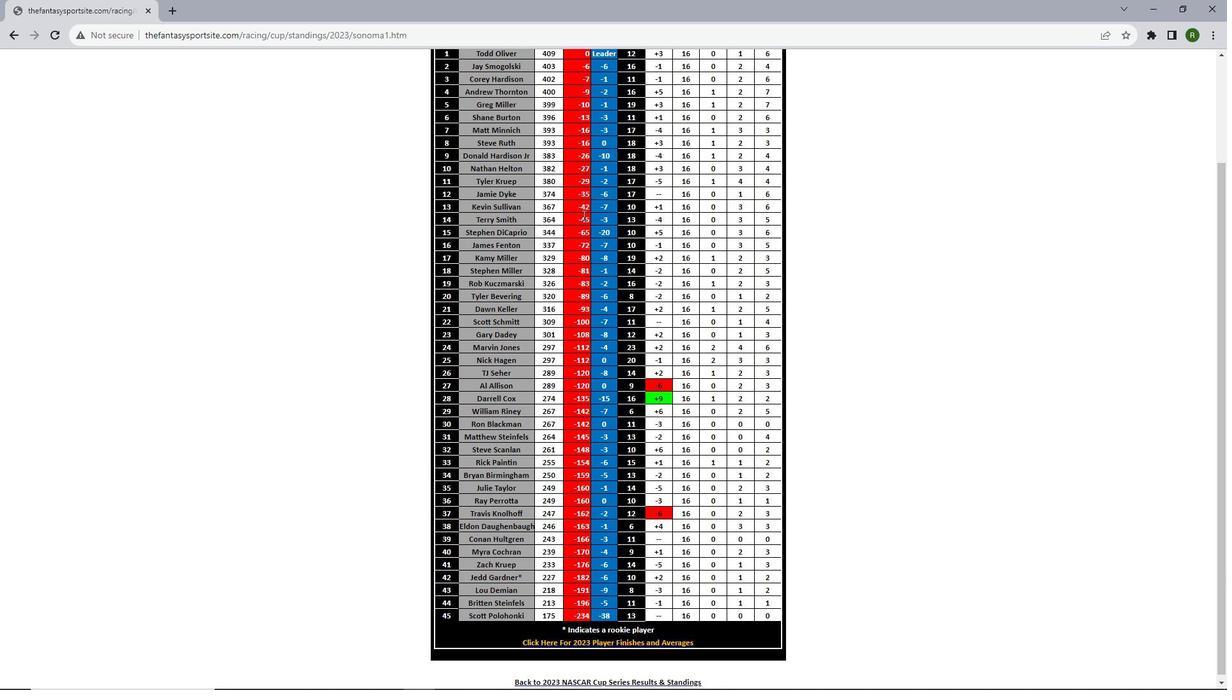 
Action: Mouse scrolled (583, 216) with delta (0, 0)
Screenshot: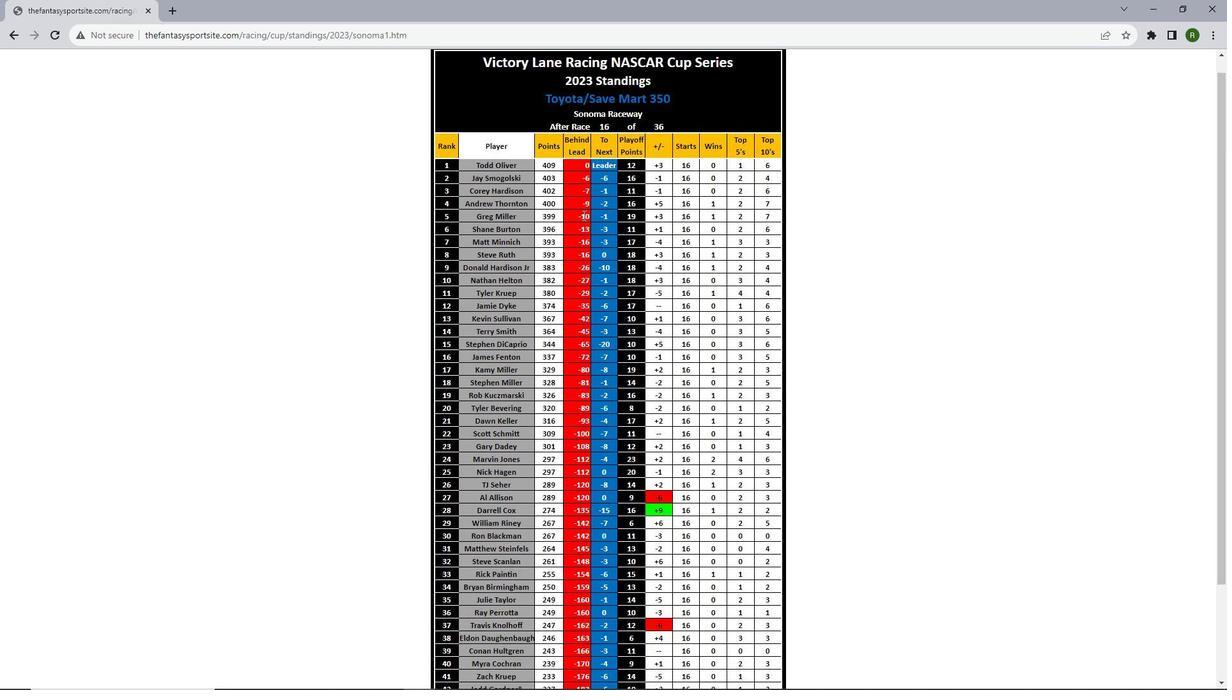 
Action: Mouse scrolled (583, 216) with delta (0, 0)
Screenshot: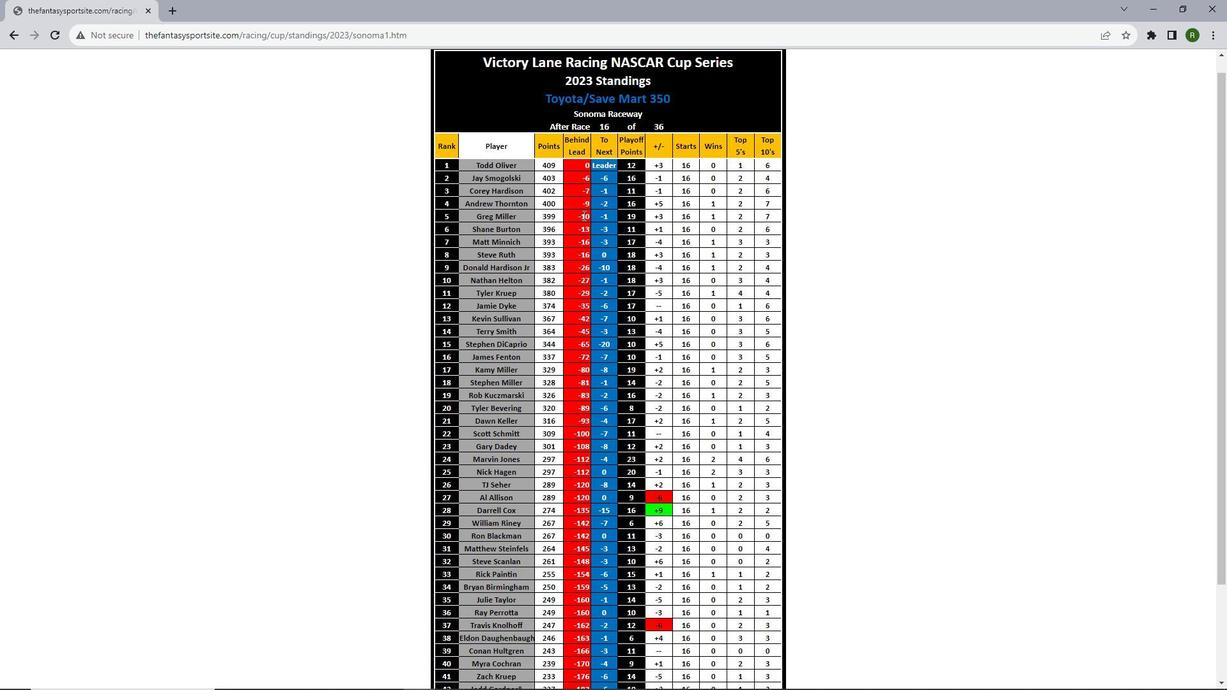 
